 Task: Look for sugar-free products only.
Action: Mouse moved to (25, 149)
Screenshot: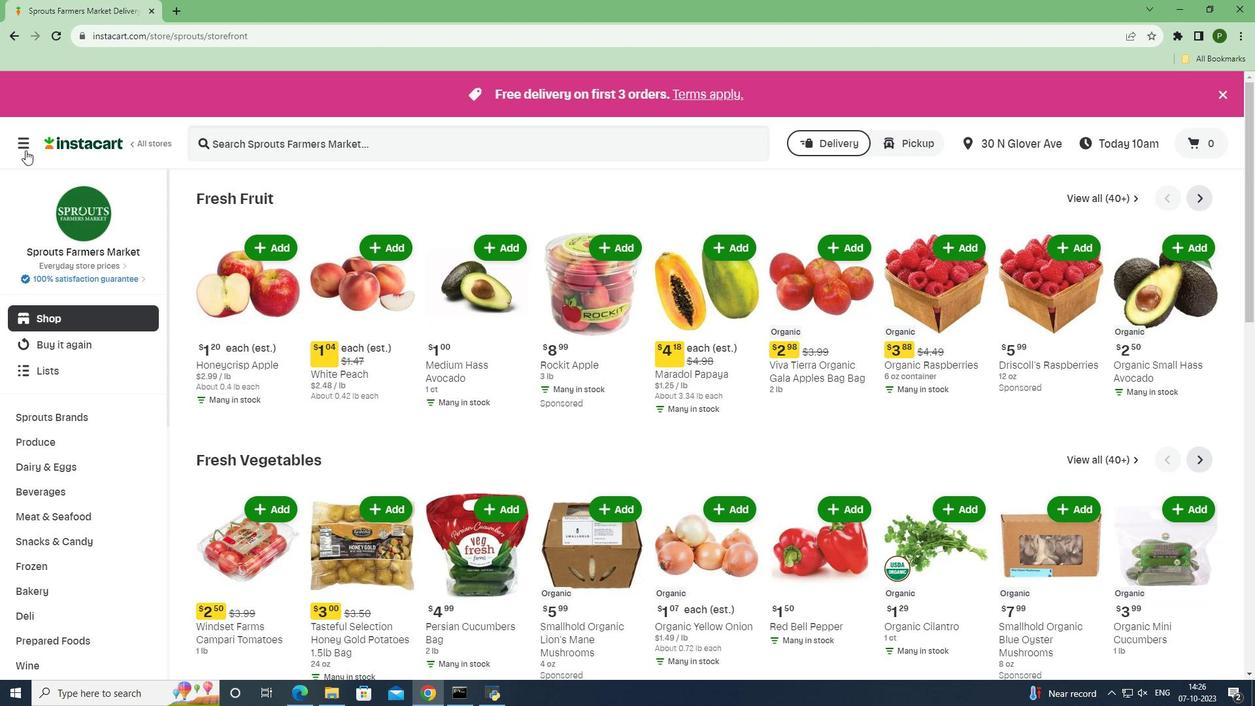 
Action: Mouse pressed left at (25, 149)
Screenshot: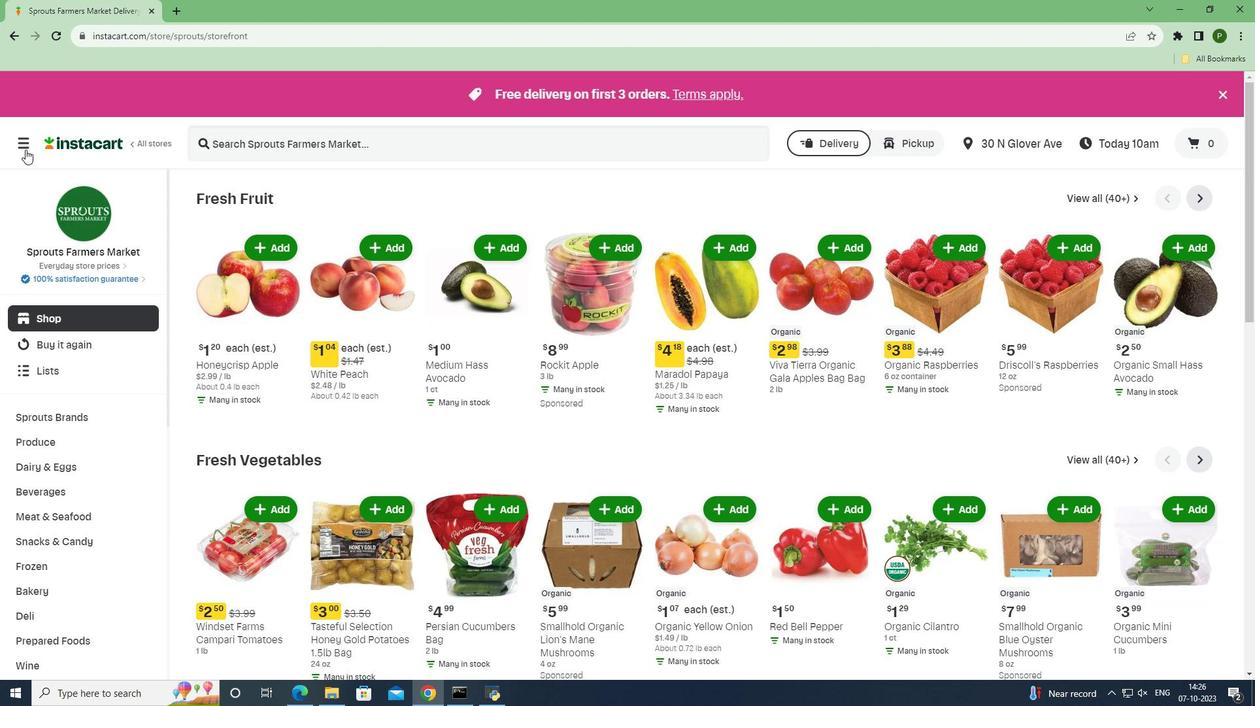 
Action: Mouse moved to (46, 342)
Screenshot: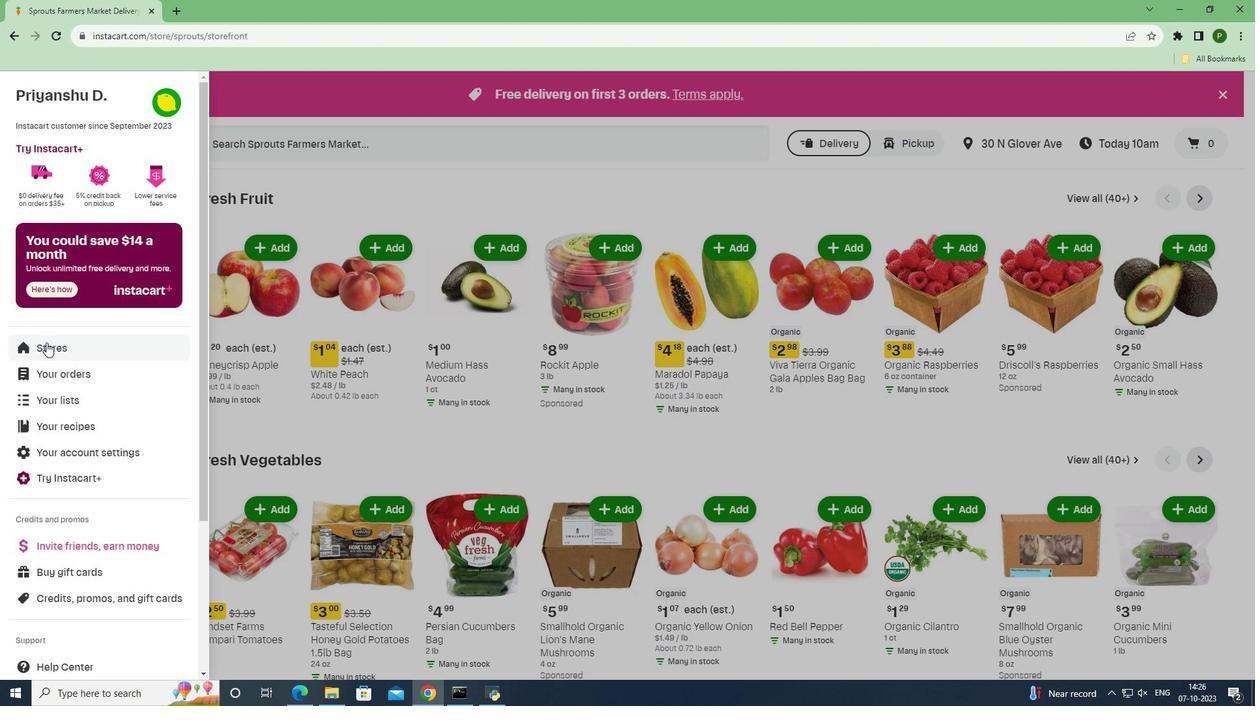 
Action: Mouse pressed left at (46, 342)
Screenshot: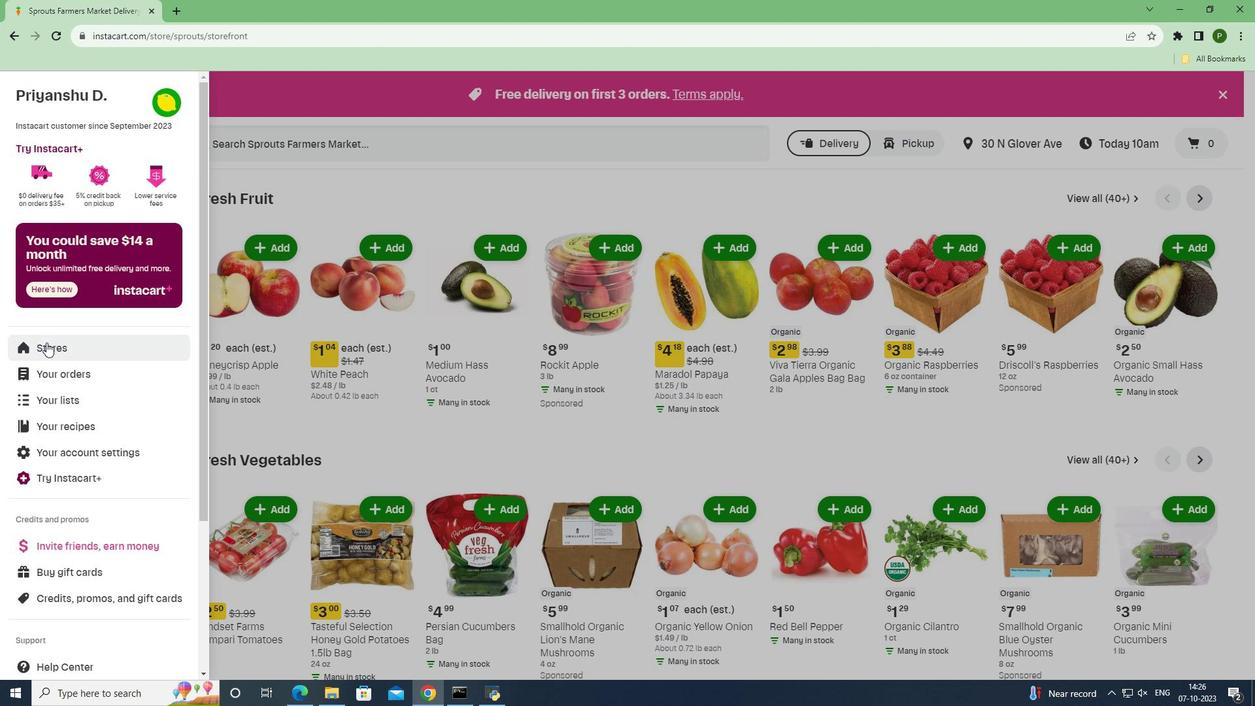
Action: Mouse moved to (298, 158)
Screenshot: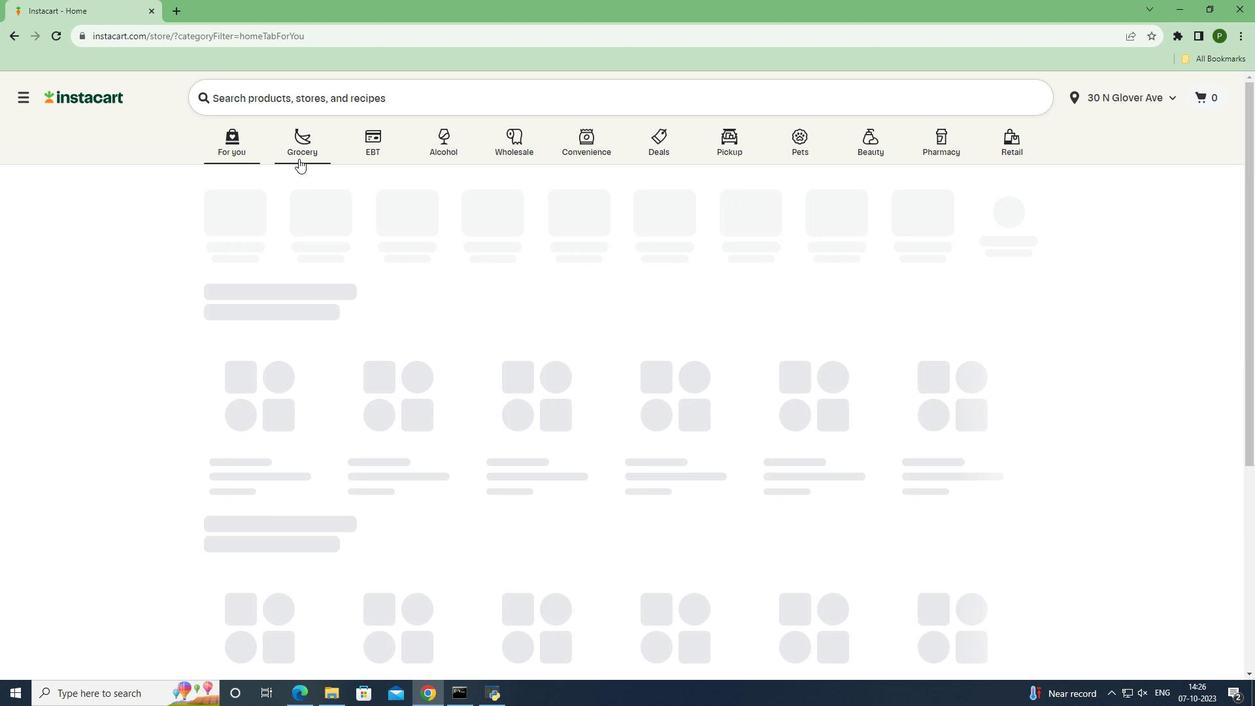 
Action: Mouse pressed left at (298, 158)
Screenshot: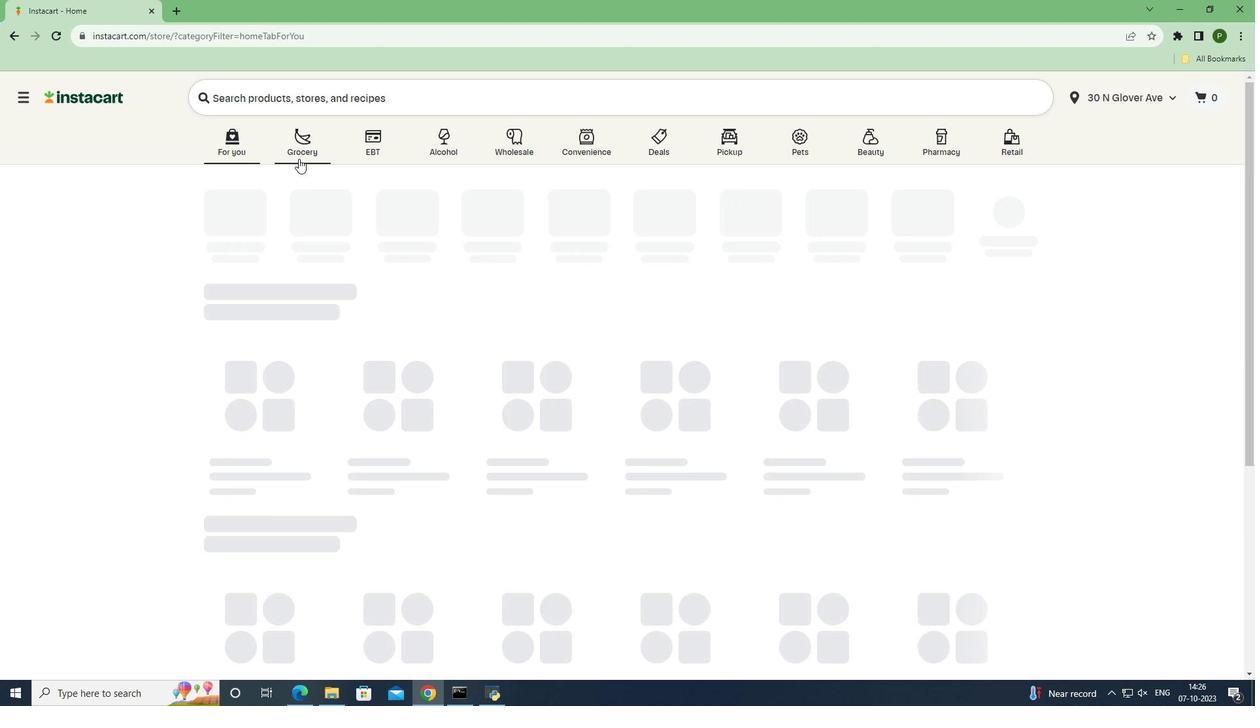 
Action: Mouse moved to (523, 304)
Screenshot: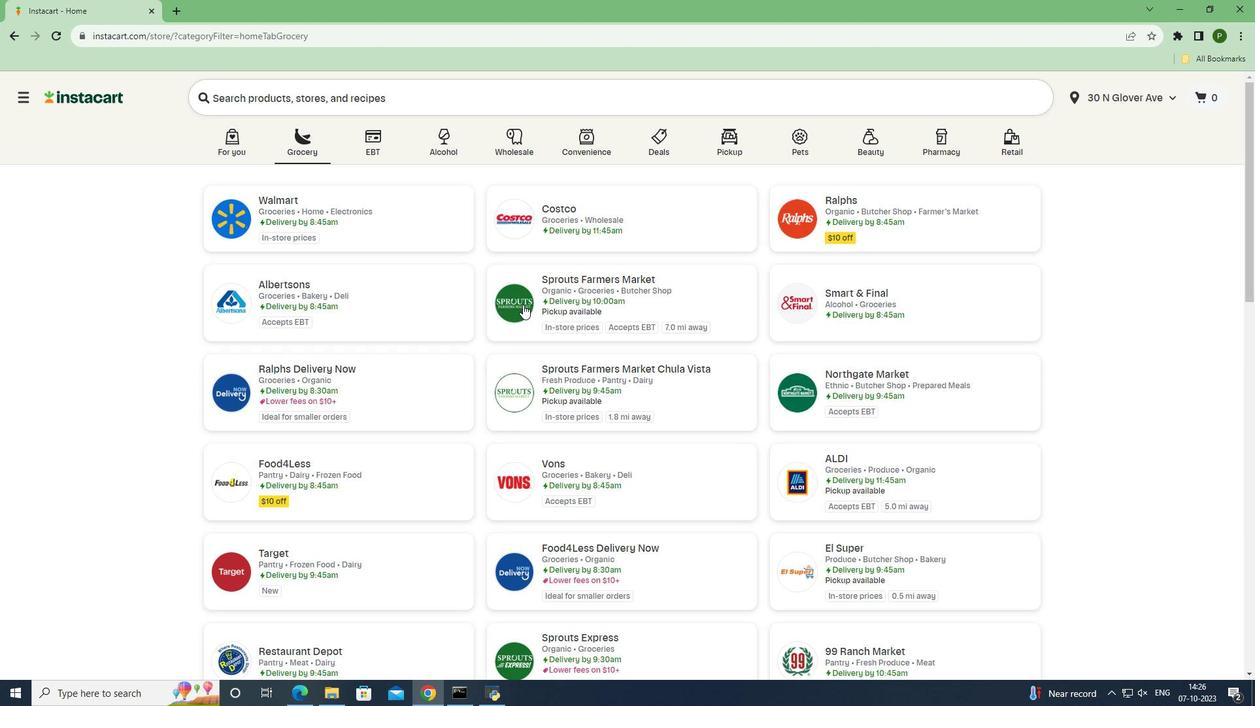
Action: Mouse pressed left at (523, 304)
Screenshot: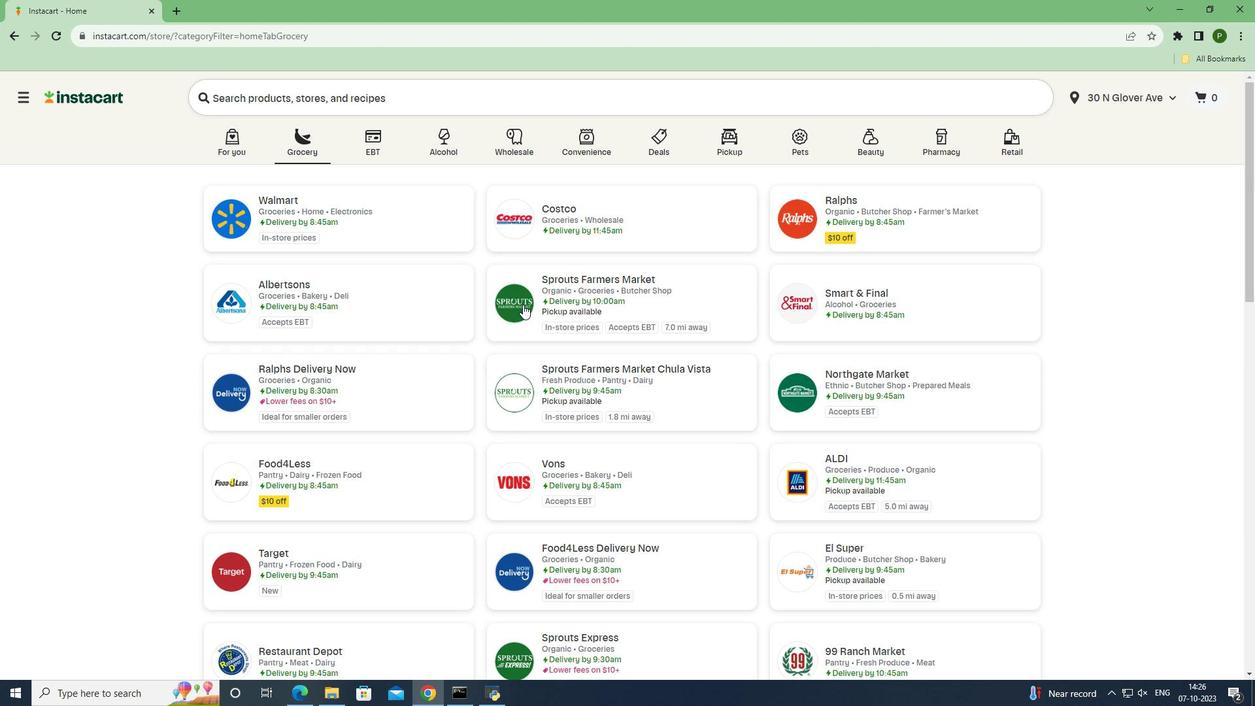 
Action: Mouse moved to (91, 460)
Screenshot: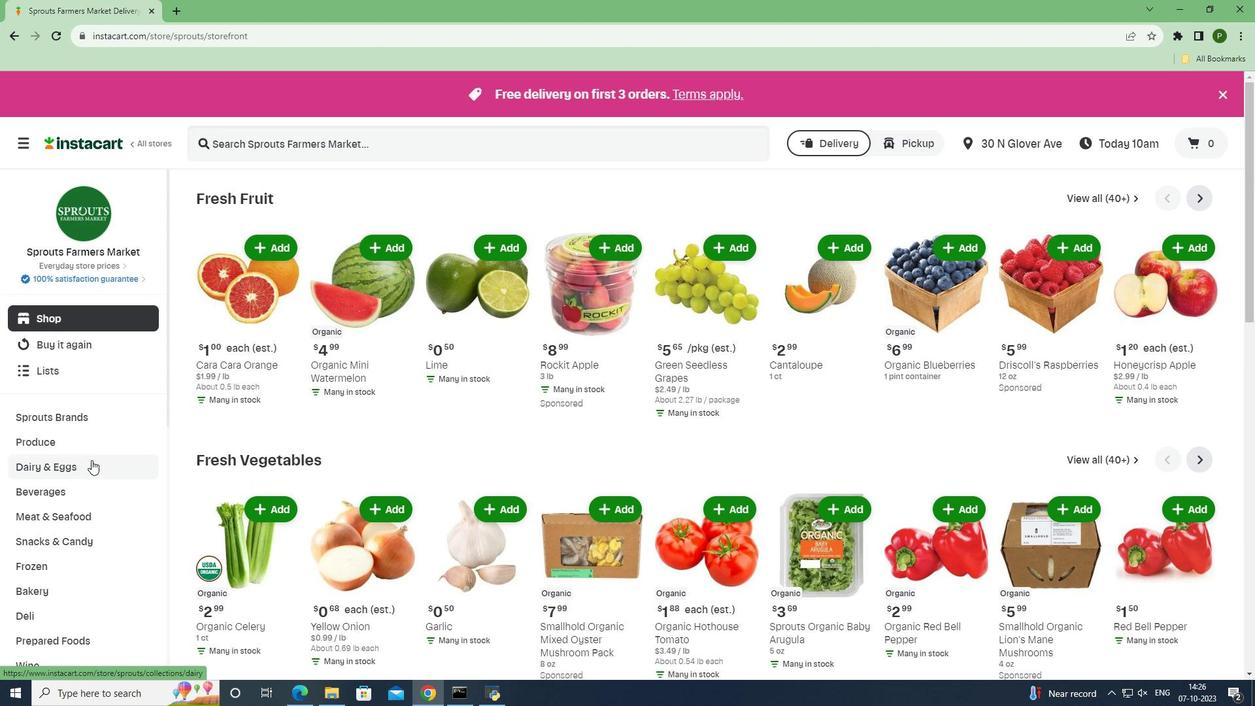 
Action: Mouse pressed left at (91, 460)
Screenshot: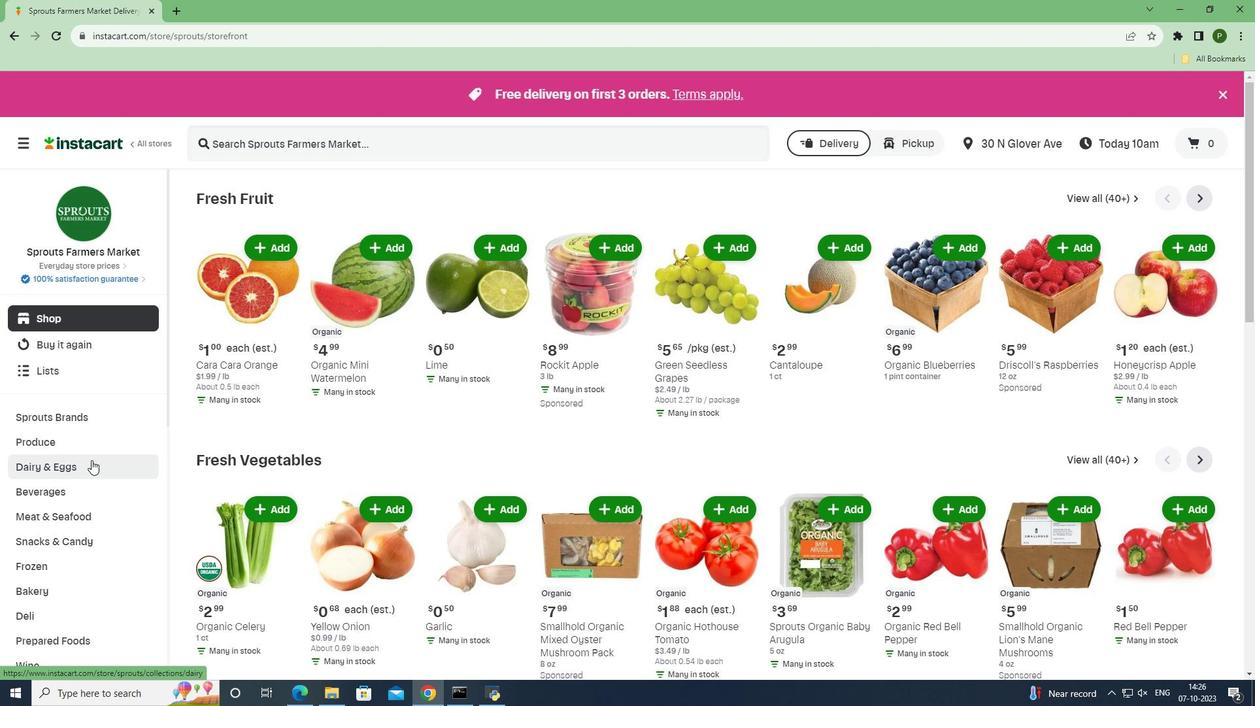 
Action: Mouse moved to (60, 561)
Screenshot: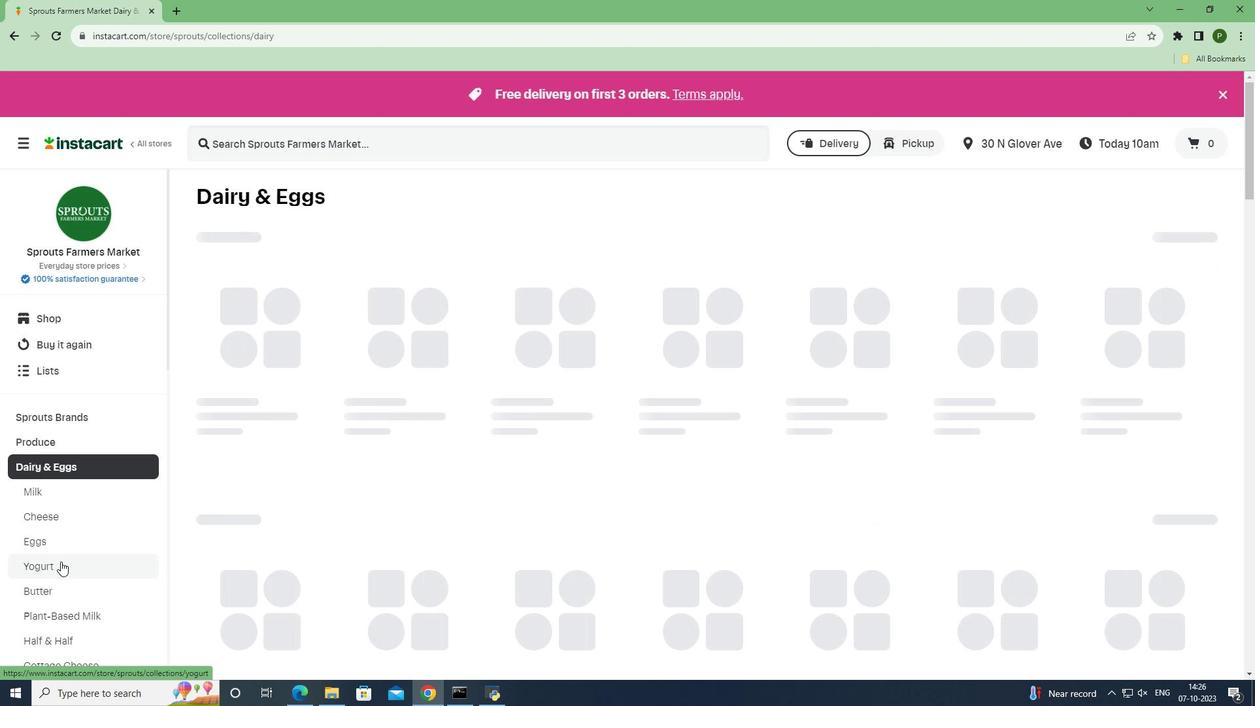
Action: Mouse pressed left at (60, 561)
Screenshot: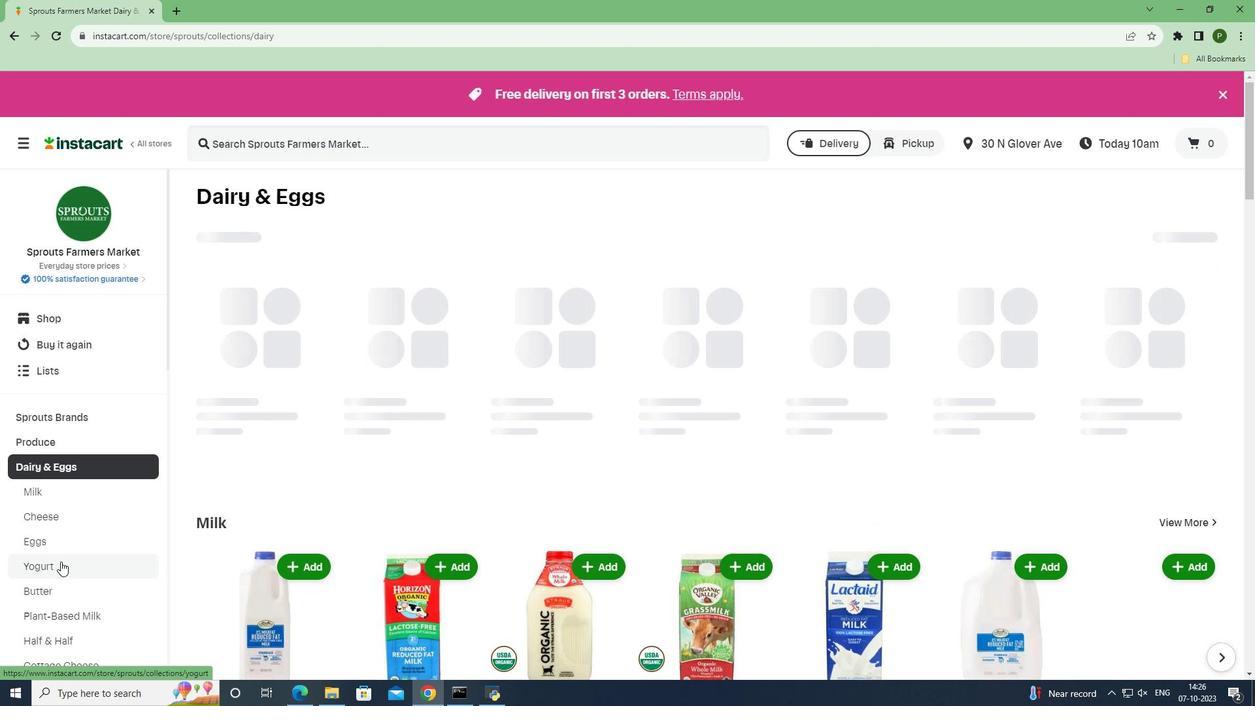 
Action: Mouse moved to (301, 300)
Screenshot: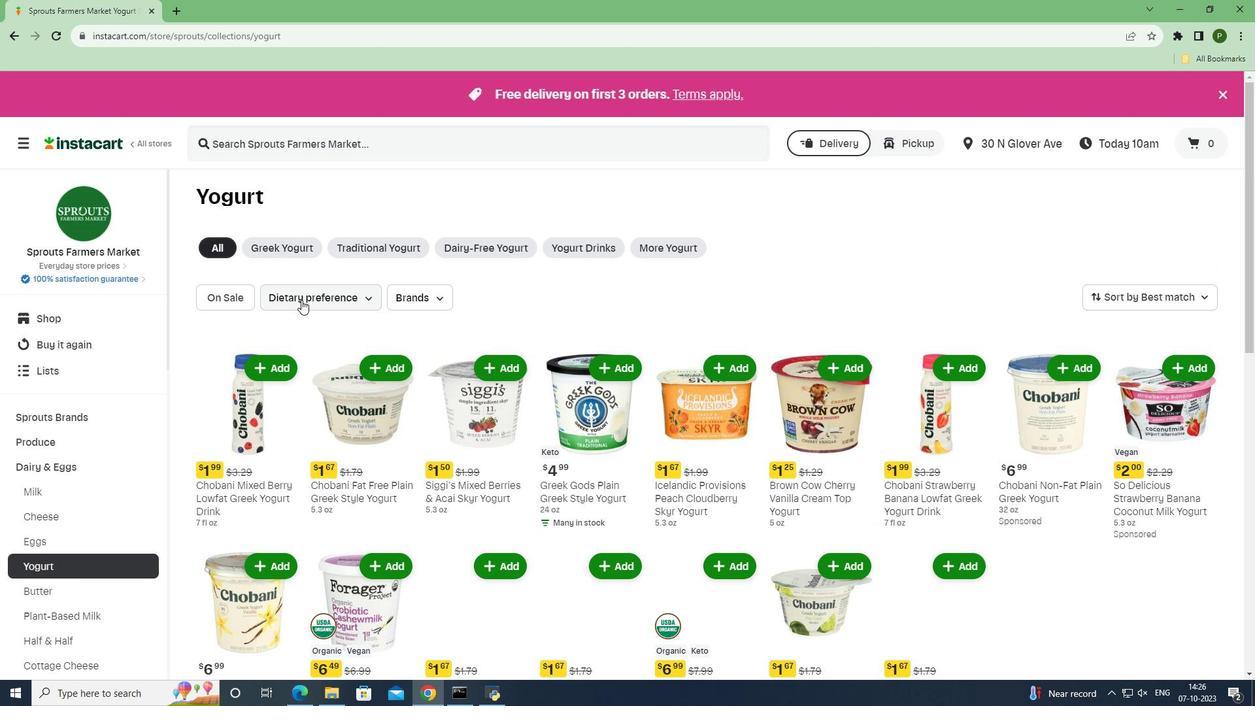 
Action: Mouse pressed left at (301, 300)
Screenshot: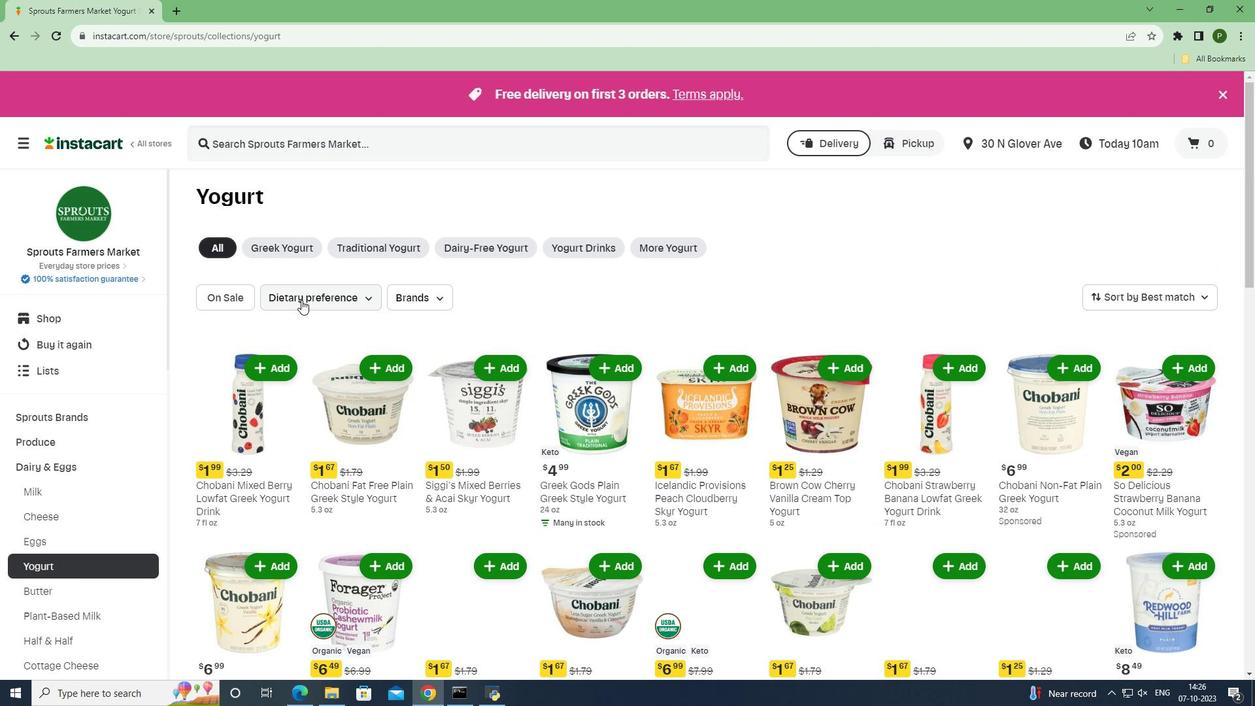 
Action: Mouse moved to (310, 398)
Screenshot: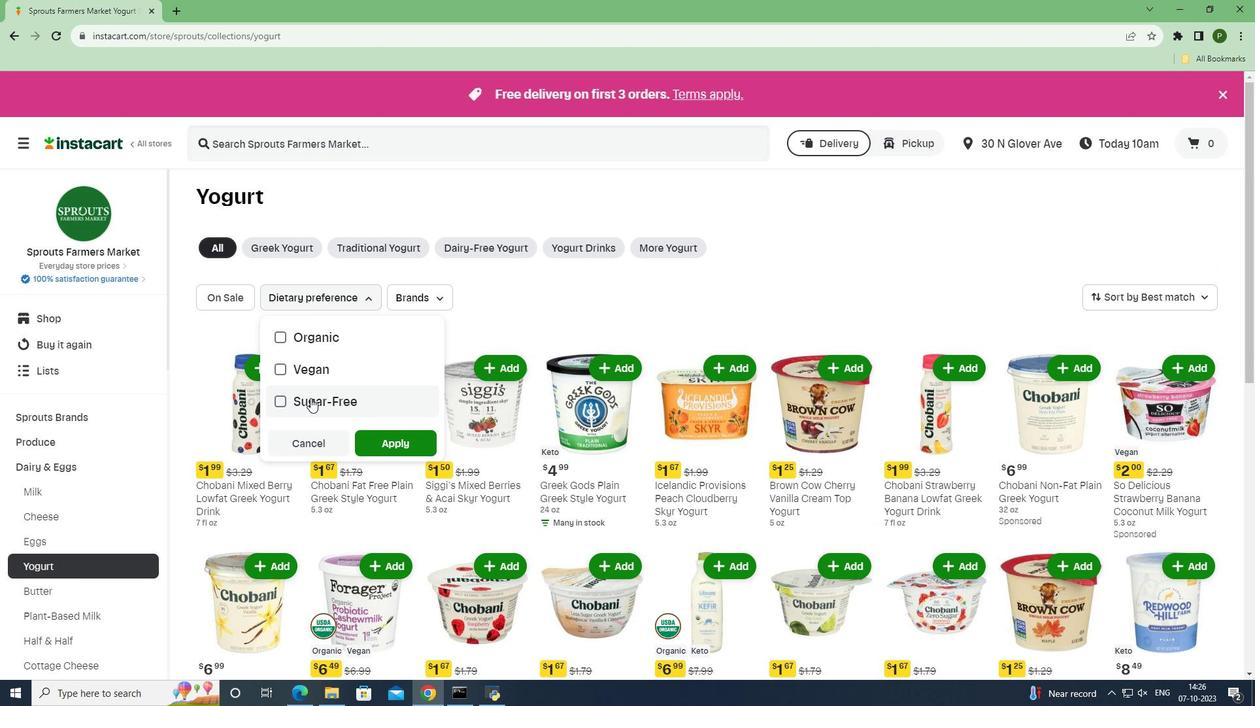 
Action: Mouse pressed left at (310, 398)
Screenshot: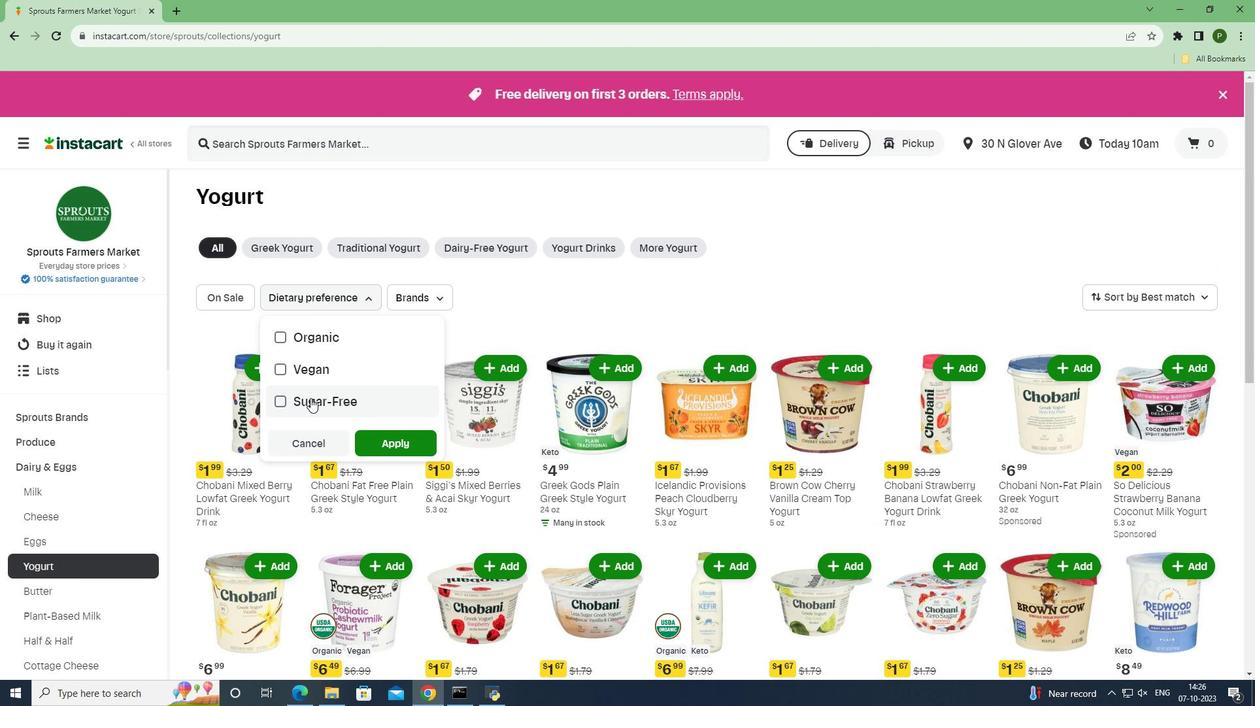 
Action: Mouse moved to (388, 436)
Screenshot: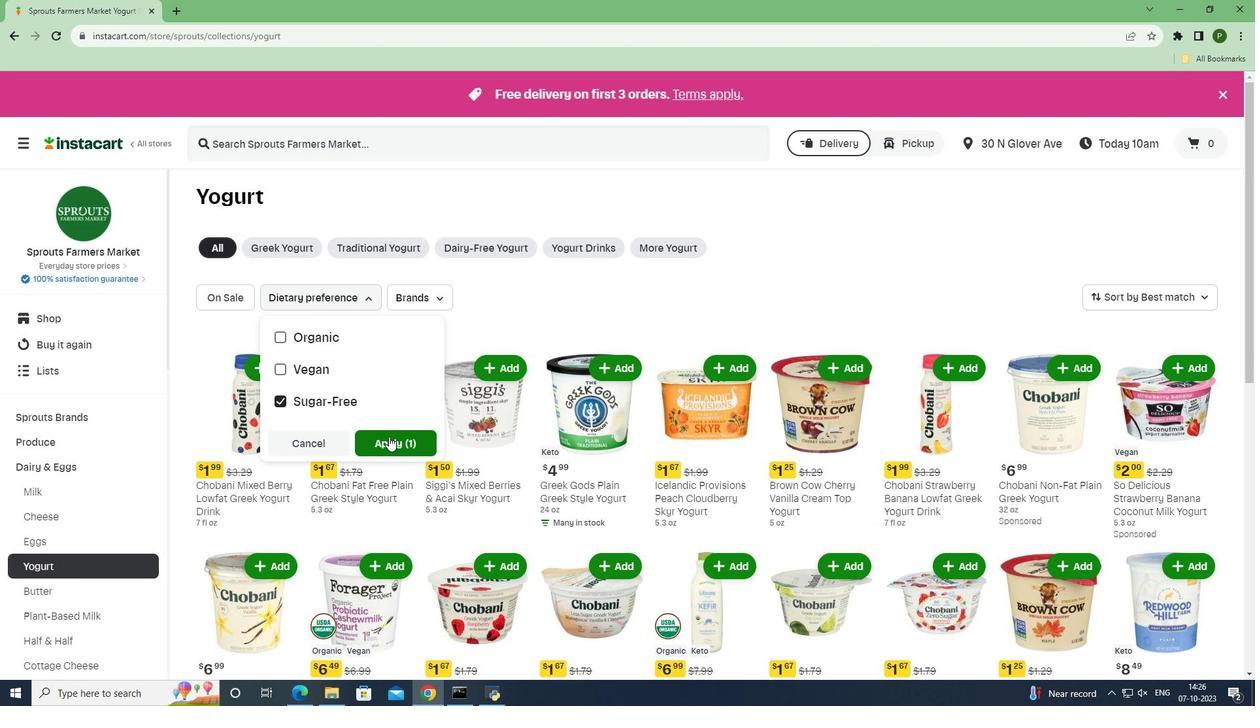 
Action: Mouse pressed left at (388, 436)
Screenshot: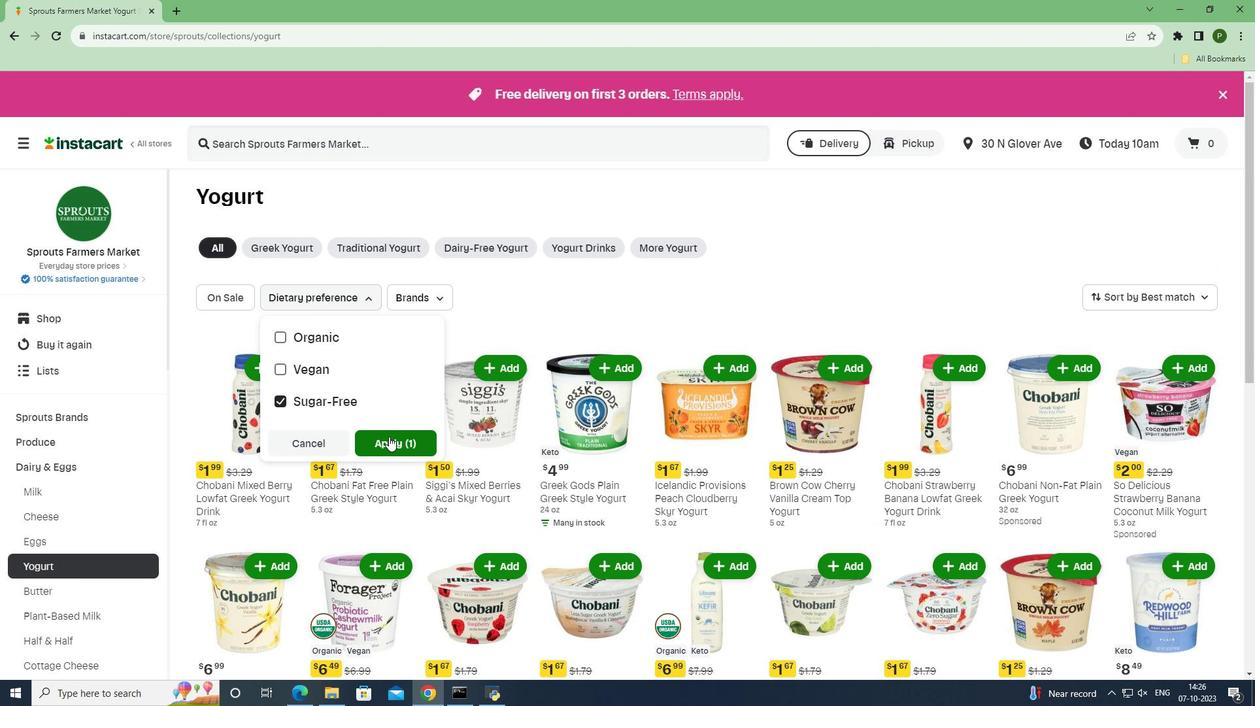 
Action: Mouse moved to (545, 421)
Screenshot: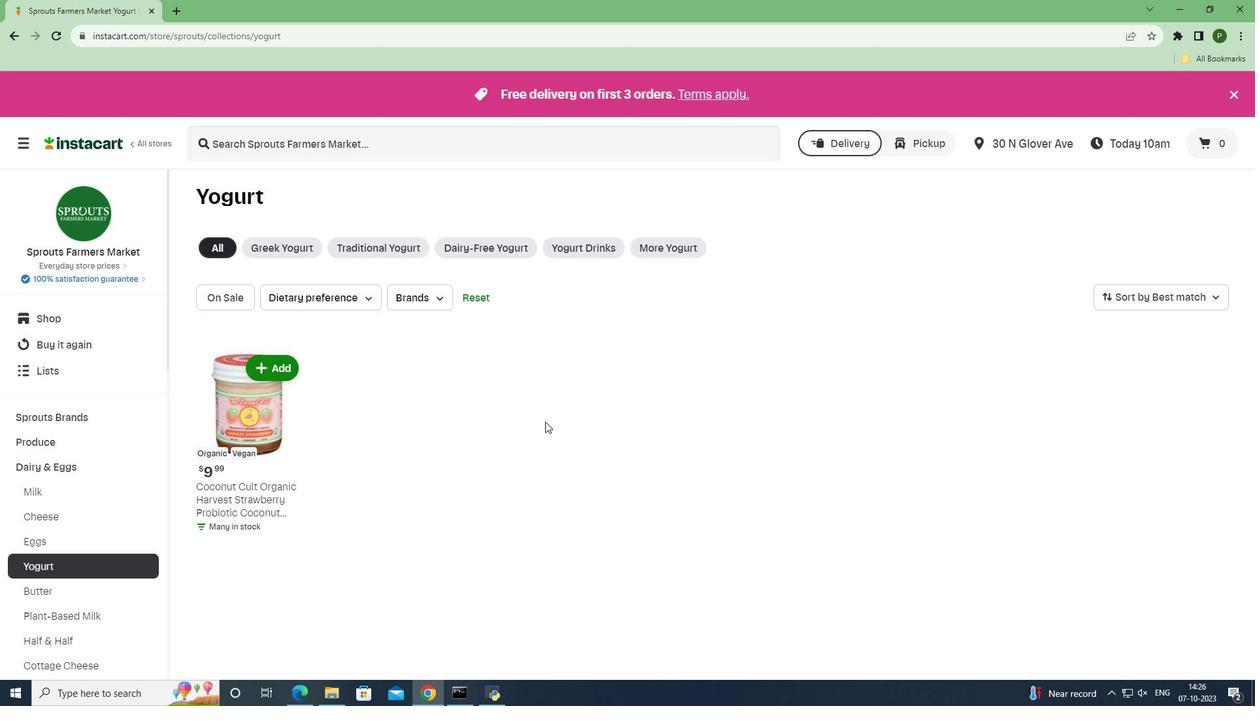
